 Task: Add Evolved Hazelnut Butter Keto Cups to the cart.
Action: Mouse moved to (15, 57)
Screenshot: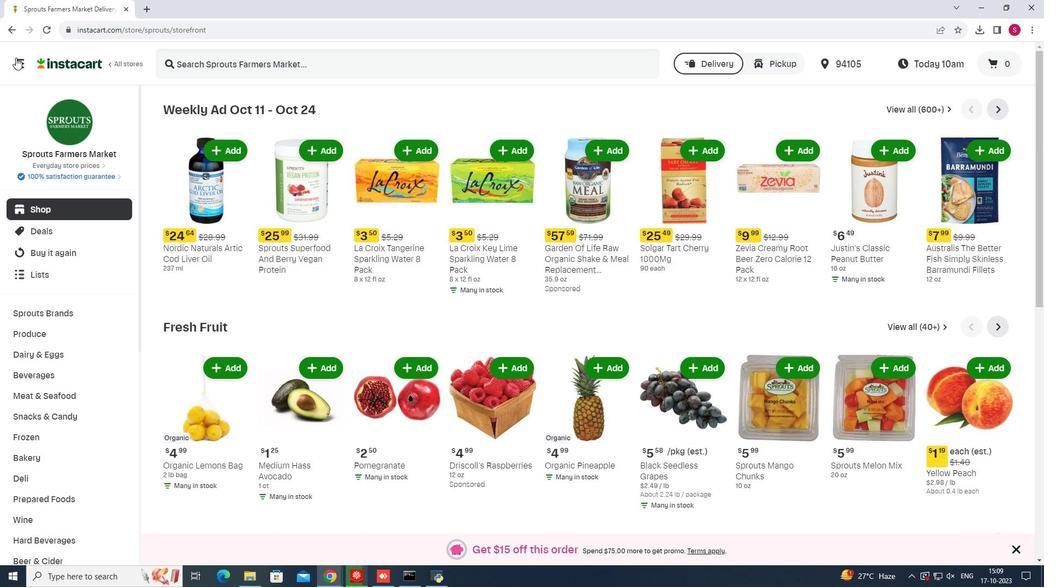 
Action: Mouse pressed left at (15, 57)
Screenshot: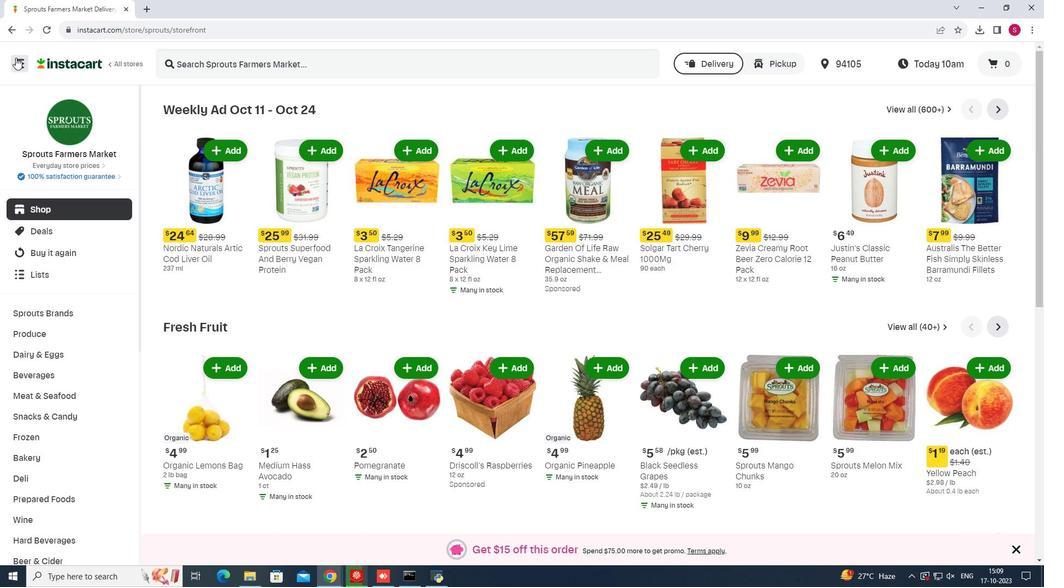 
Action: Mouse moved to (47, 285)
Screenshot: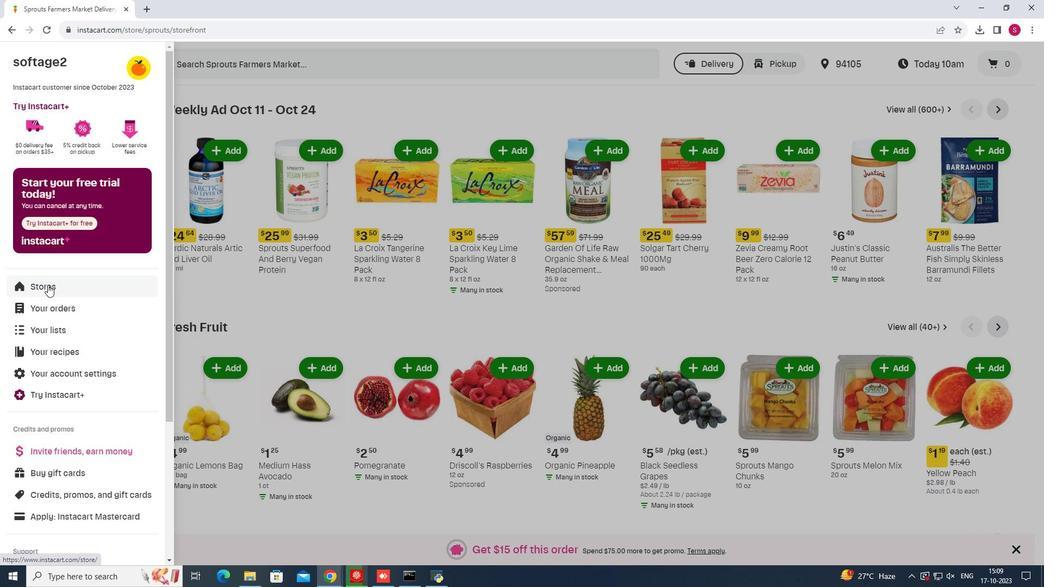 
Action: Mouse pressed left at (47, 285)
Screenshot: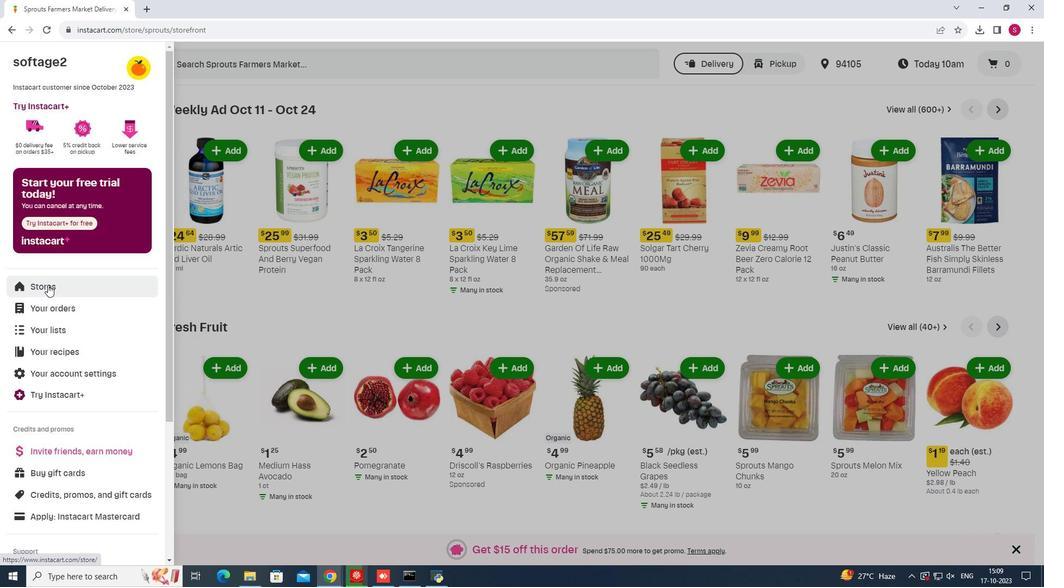 
Action: Mouse moved to (254, 95)
Screenshot: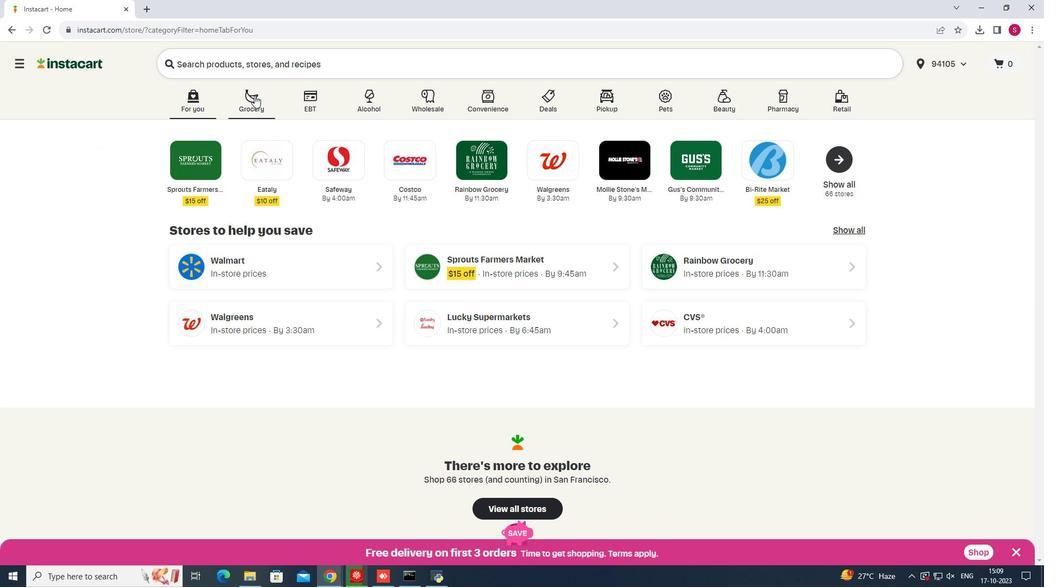 
Action: Mouse pressed left at (254, 95)
Screenshot: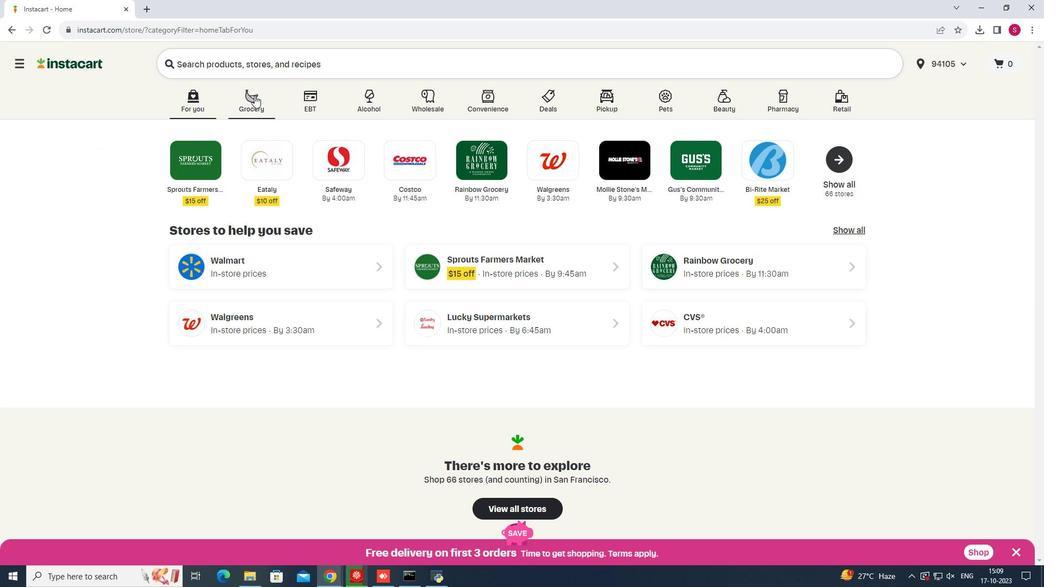 
Action: Mouse moved to (752, 150)
Screenshot: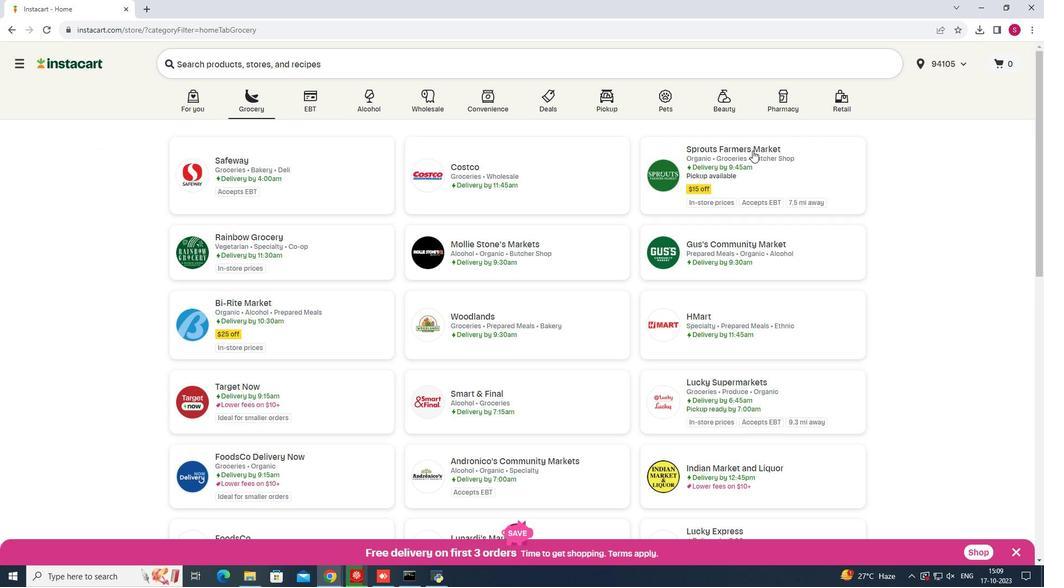 
Action: Mouse pressed left at (752, 150)
Screenshot: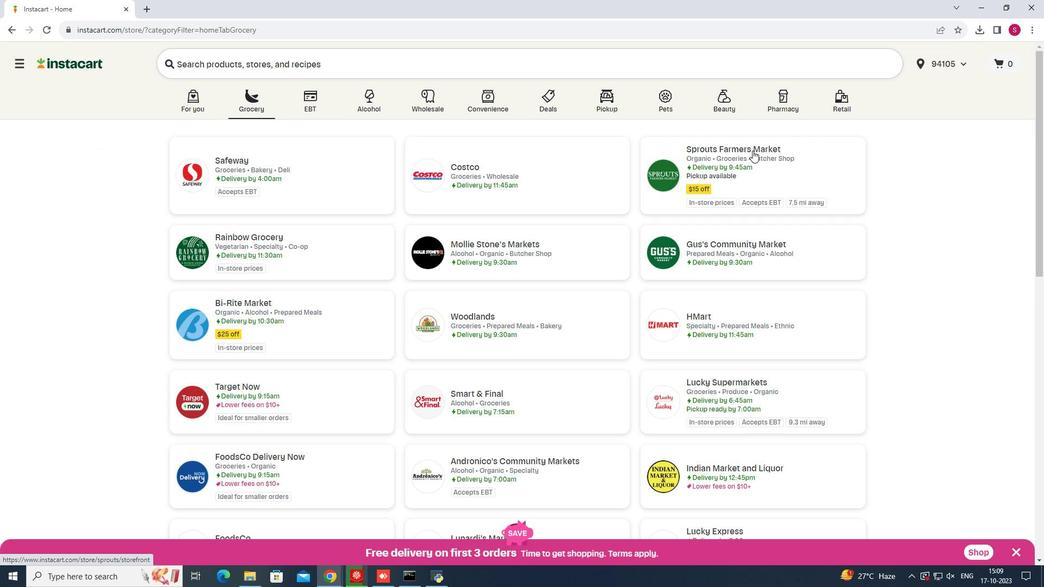 
Action: Mouse moved to (48, 413)
Screenshot: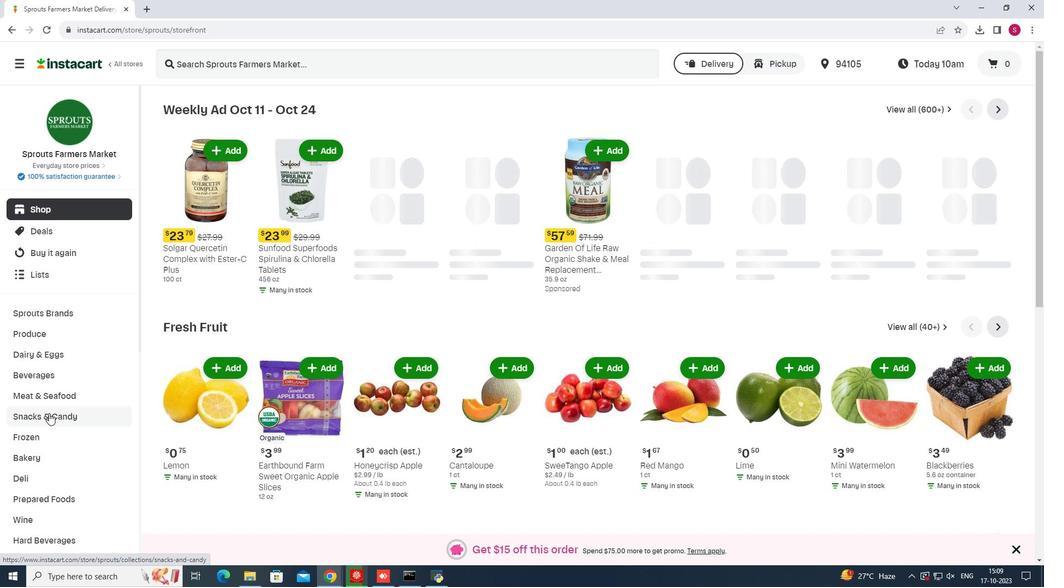 
Action: Mouse pressed left at (48, 413)
Screenshot: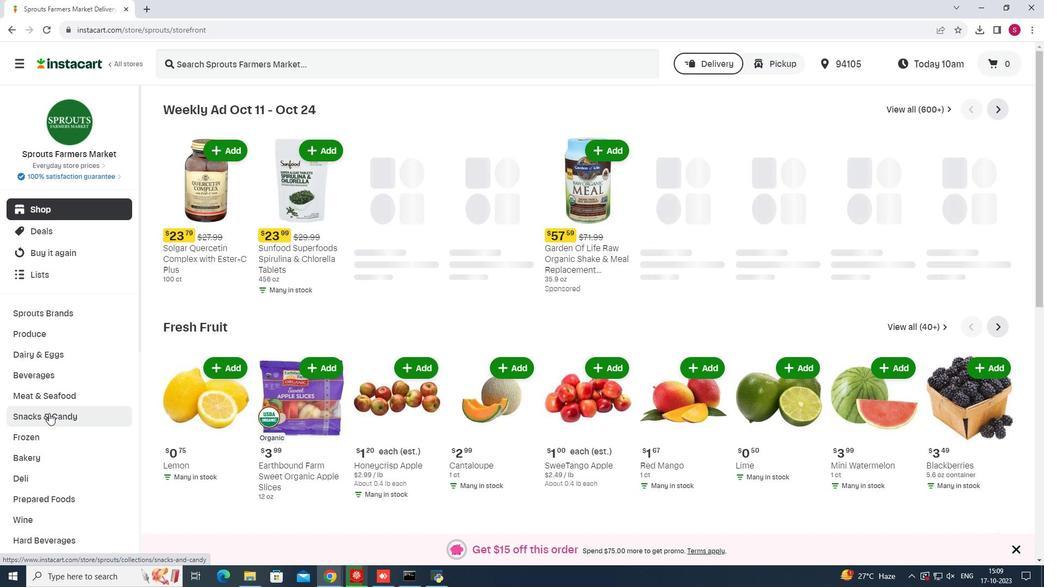 
Action: Mouse moved to (310, 131)
Screenshot: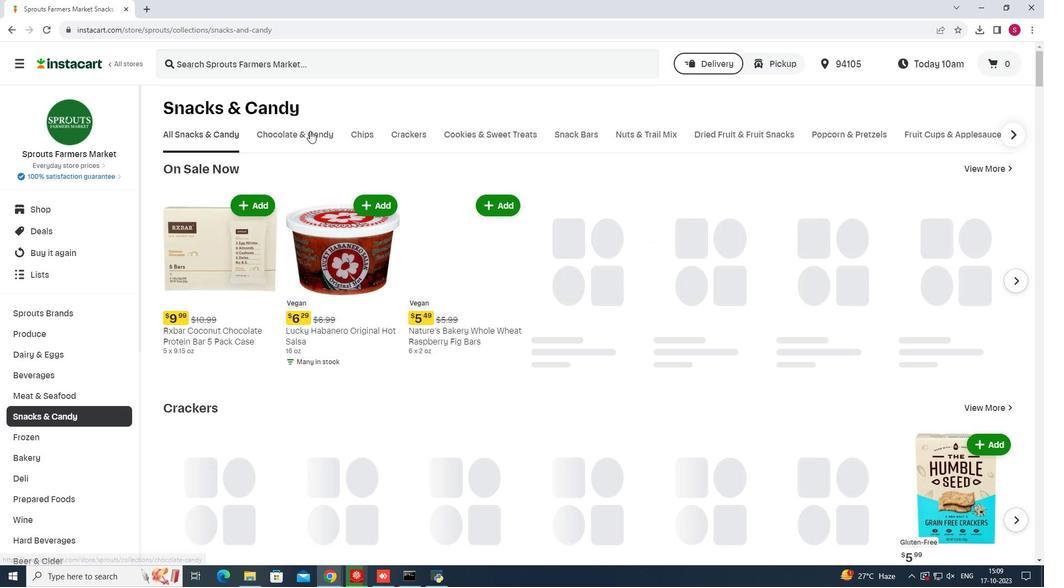 
Action: Mouse pressed left at (310, 131)
Screenshot: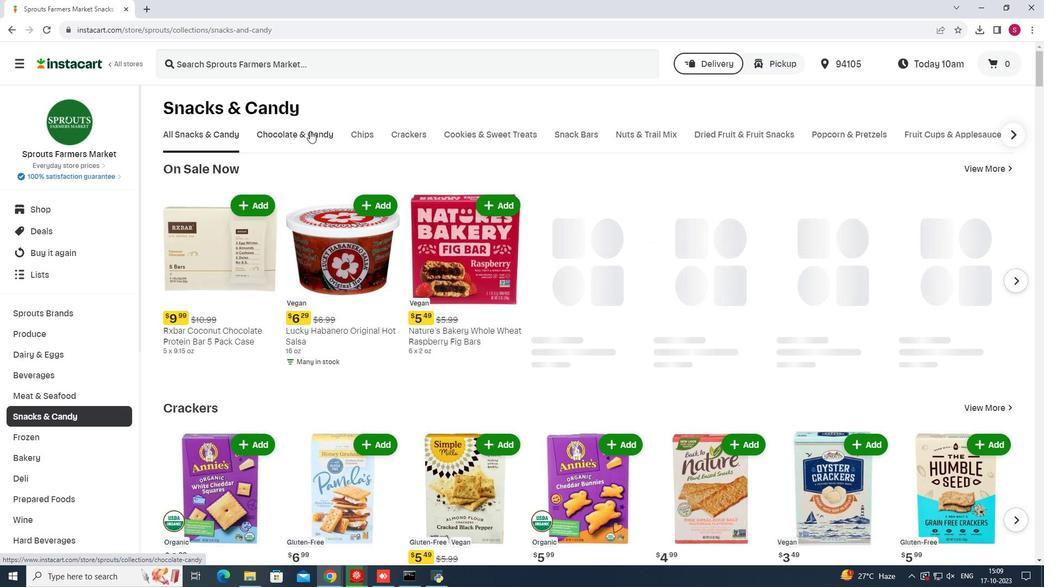
Action: Mouse moved to (286, 178)
Screenshot: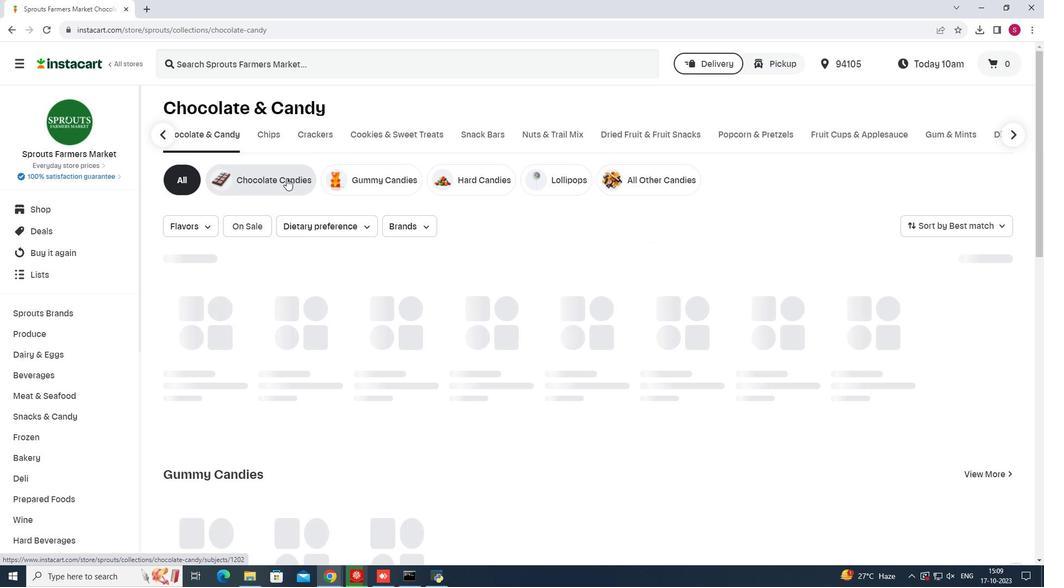 
Action: Mouse pressed left at (286, 178)
Screenshot: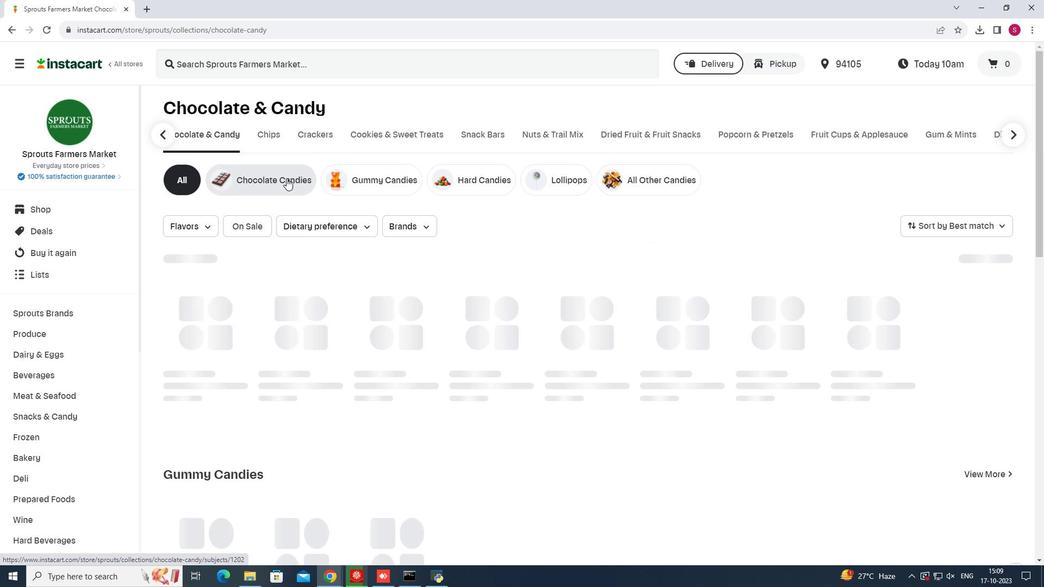 
Action: Mouse moved to (362, 61)
Screenshot: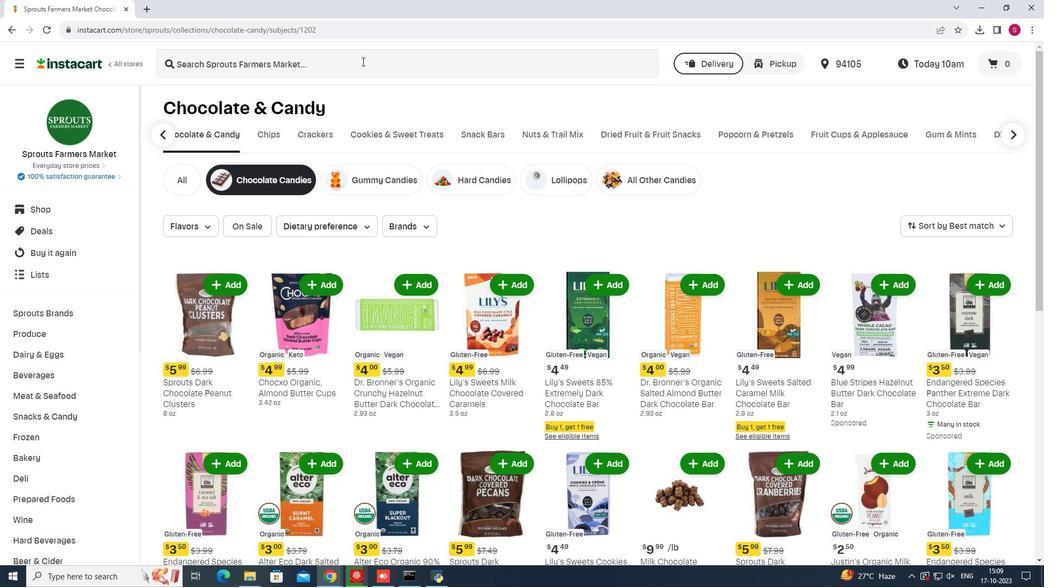 
Action: Mouse pressed left at (362, 61)
Screenshot: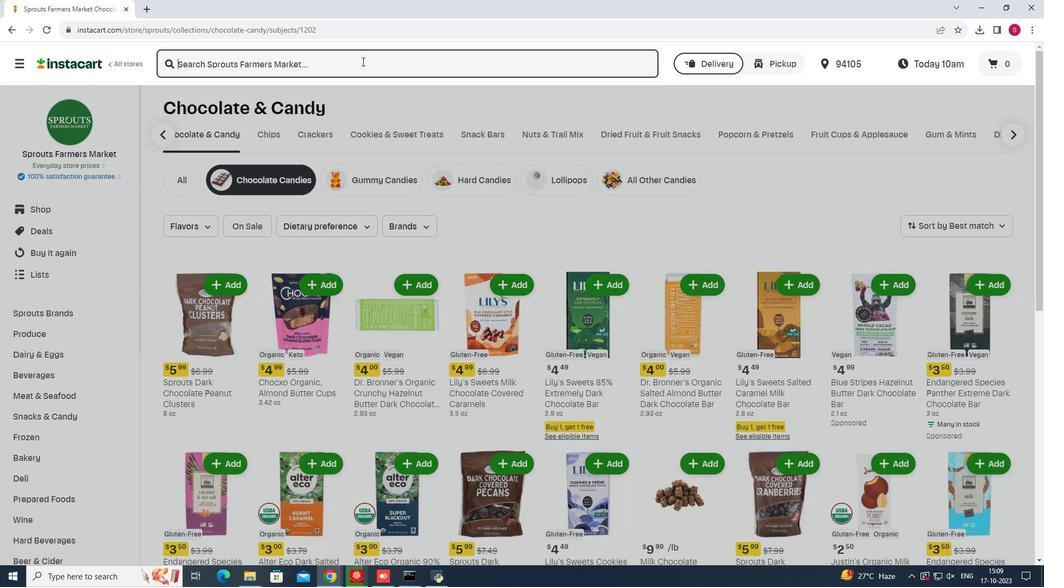 
Action: Key pressed <Key.shift>Evolved<Key.space><Key.shift>Hazelnut<Key.space><Key.shift>Butter<Key.space><Key.shift>Keto<Key.space><Key.shift>Cups<Key.enter>
Screenshot: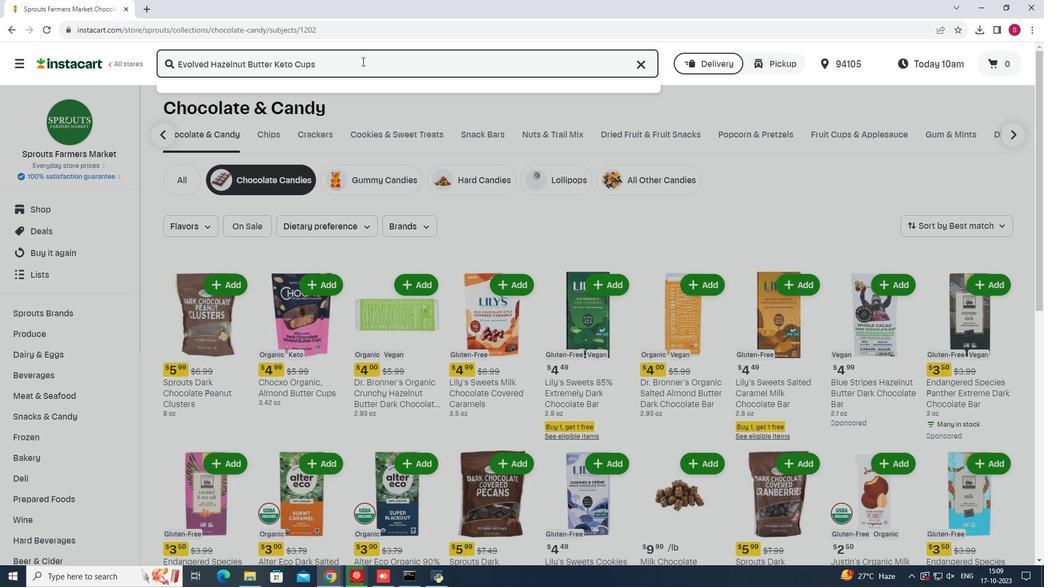 
Action: Mouse moved to (651, 173)
Screenshot: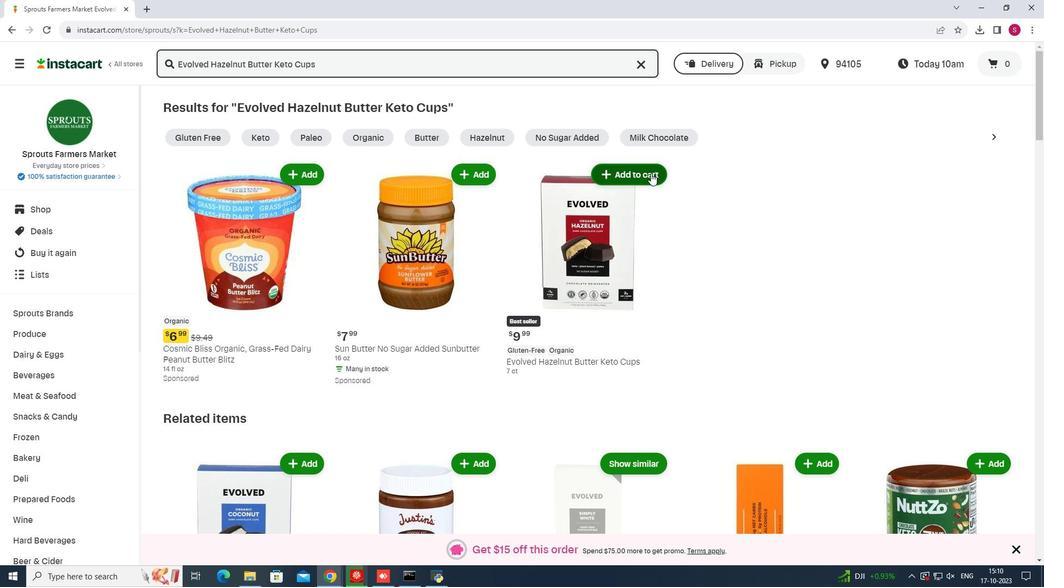 
Action: Mouse pressed left at (651, 173)
Screenshot: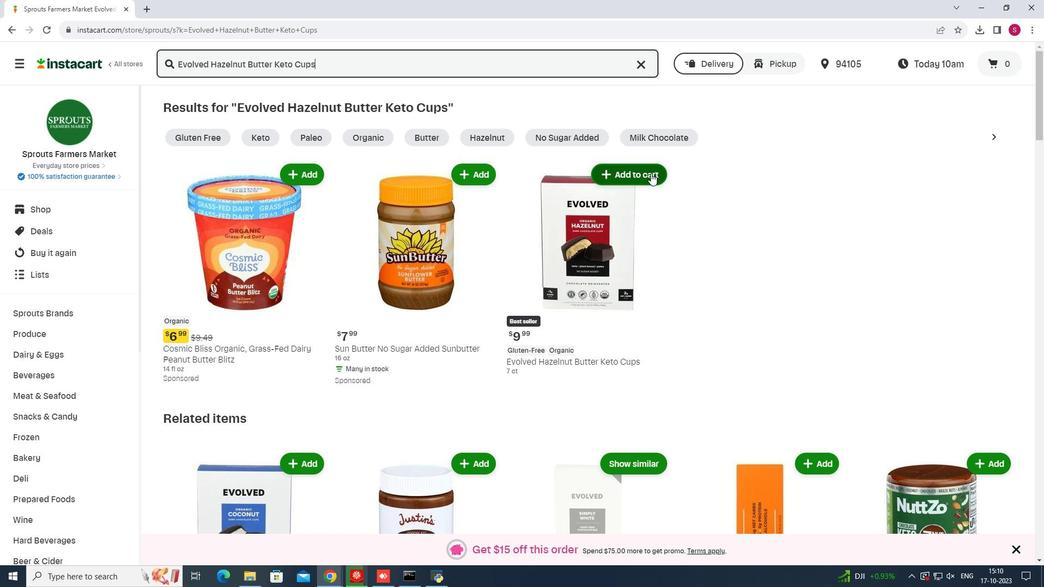 
Action: Mouse moved to (773, 175)
Screenshot: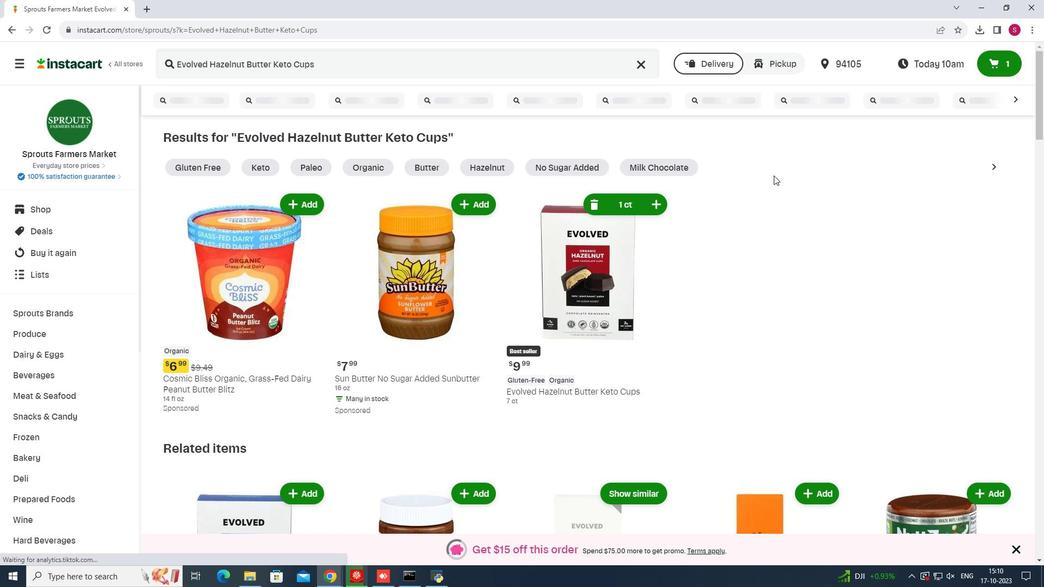 
